 Task: Set the video snapshot width to -1.
Action: Mouse moved to (103, 11)
Screenshot: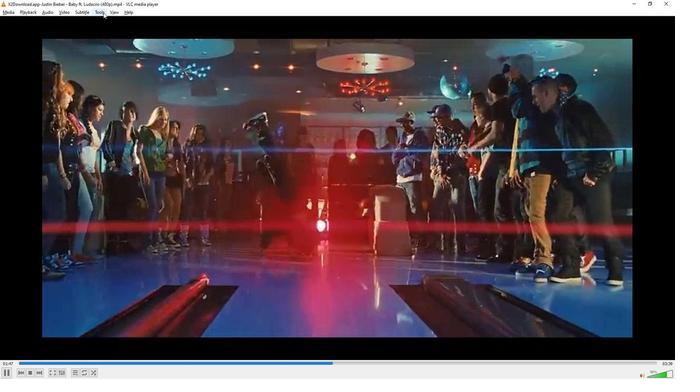 
Action: Mouse pressed left at (103, 11)
Screenshot: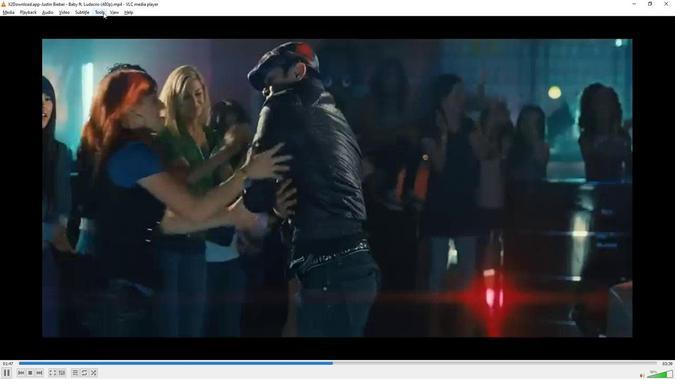 
Action: Mouse moved to (110, 97)
Screenshot: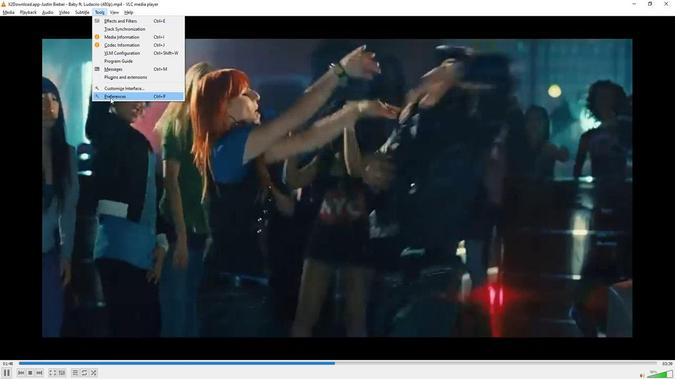 
Action: Mouse pressed left at (110, 97)
Screenshot: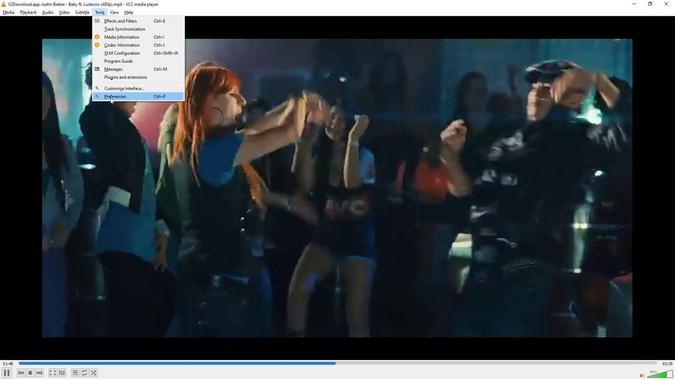 
Action: Mouse moved to (119, 289)
Screenshot: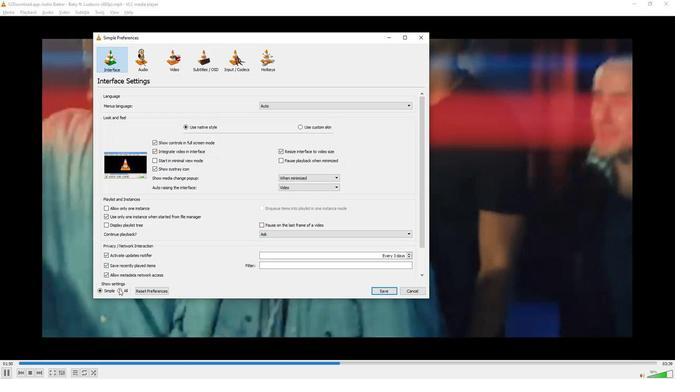 
Action: Mouse pressed left at (119, 289)
Screenshot: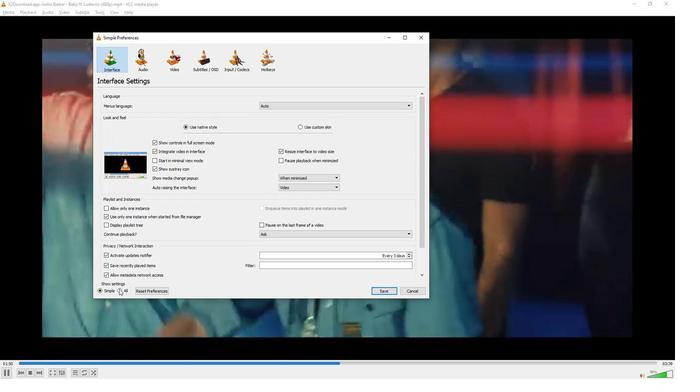 
Action: Mouse moved to (122, 228)
Screenshot: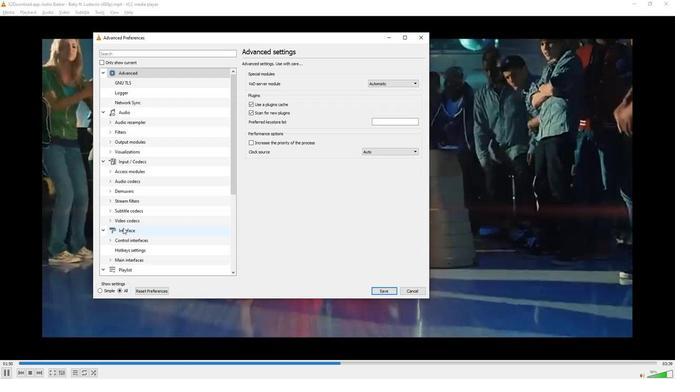 
Action: Mouse scrolled (122, 227) with delta (0, 0)
Screenshot: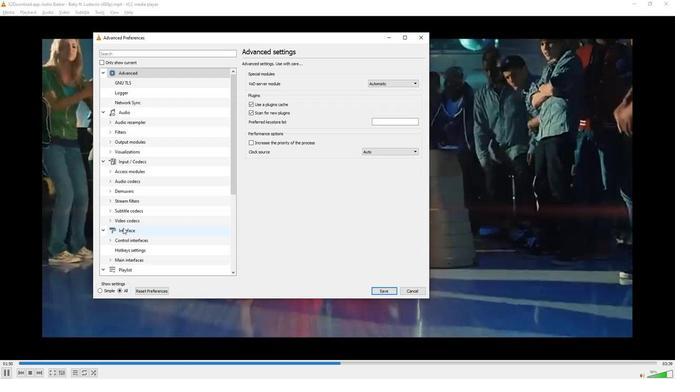 
Action: Mouse moved to (122, 227)
Screenshot: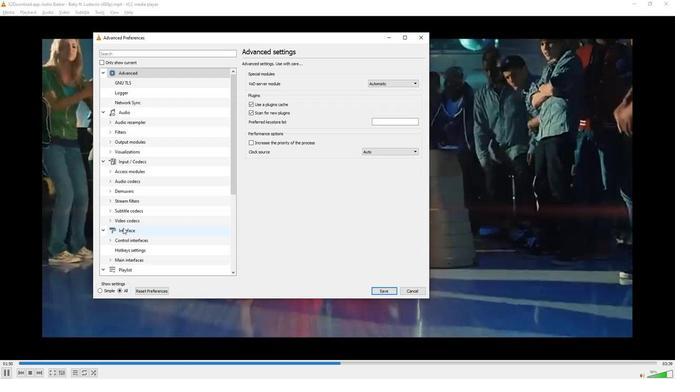 
Action: Mouse scrolled (122, 227) with delta (0, 0)
Screenshot: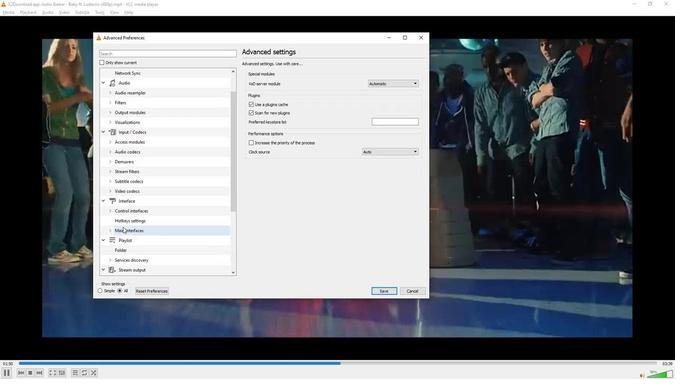 
Action: Mouse scrolled (122, 227) with delta (0, 0)
Screenshot: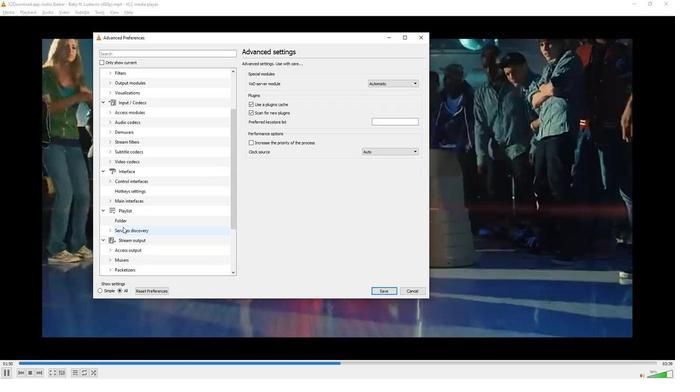 
Action: Mouse scrolled (122, 227) with delta (0, 0)
Screenshot: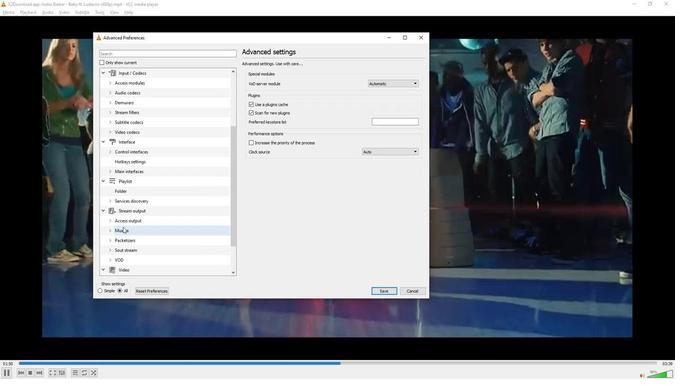 
Action: Mouse scrolled (122, 227) with delta (0, 0)
Screenshot: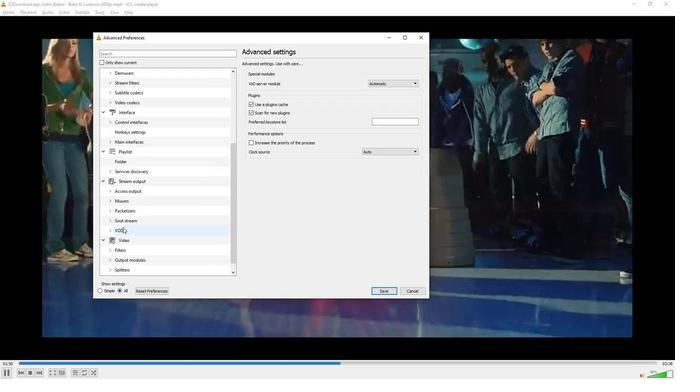 
Action: Mouse moved to (122, 229)
Screenshot: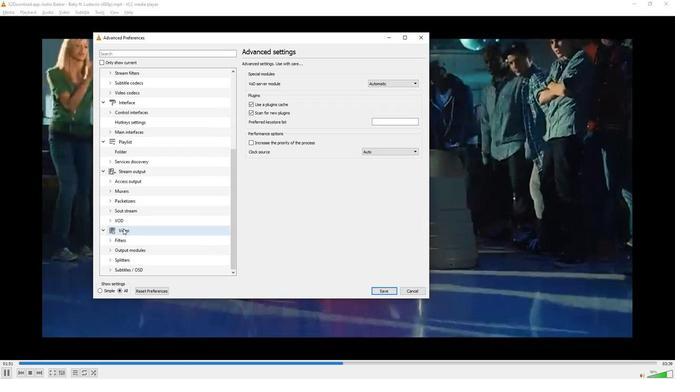 
Action: Mouse pressed left at (122, 229)
Screenshot: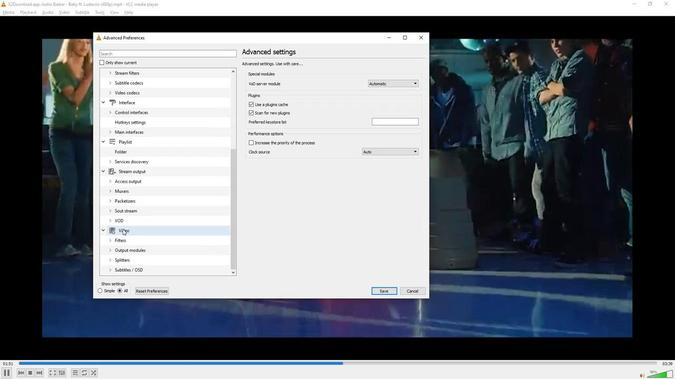
Action: Mouse moved to (296, 225)
Screenshot: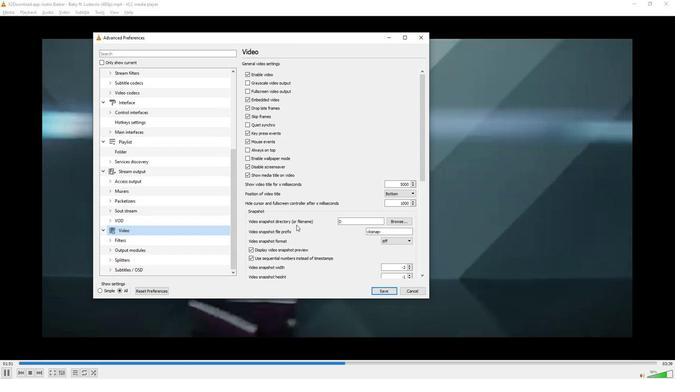 
Action: Mouse scrolled (296, 225) with delta (0, 0)
Screenshot: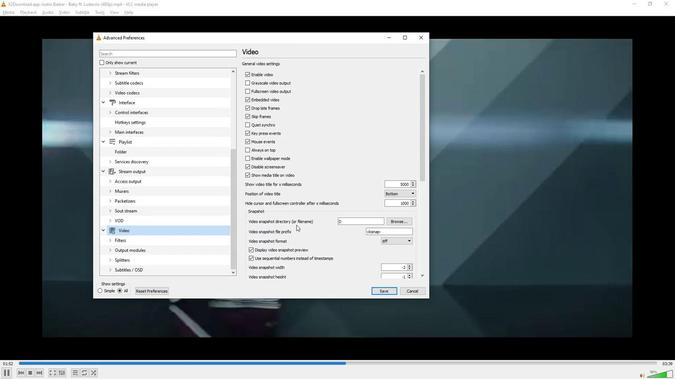 
Action: Mouse scrolled (296, 225) with delta (0, 0)
Screenshot: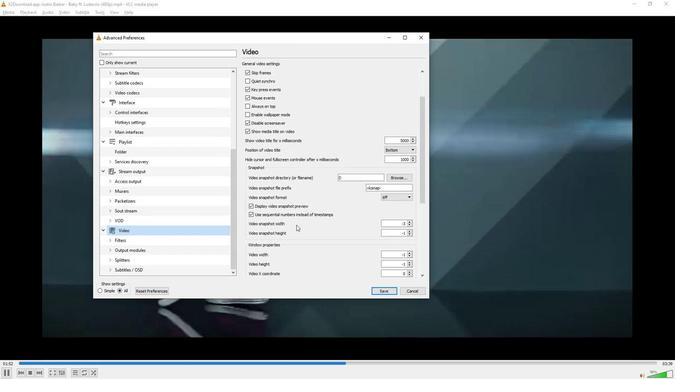 
Action: Mouse scrolled (296, 225) with delta (0, 0)
Screenshot: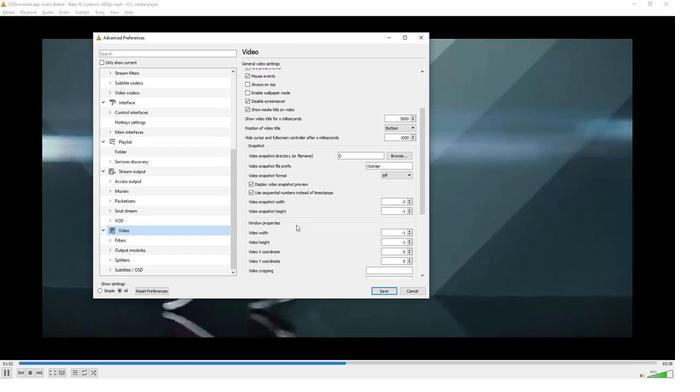 
Action: Mouse moved to (409, 202)
Screenshot: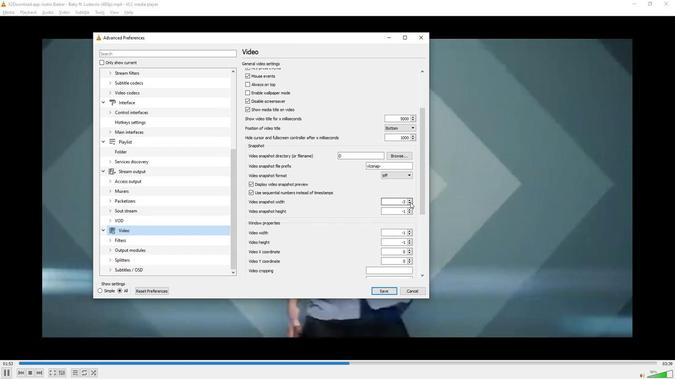 
Action: Mouse pressed left at (409, 202)
Screenshot: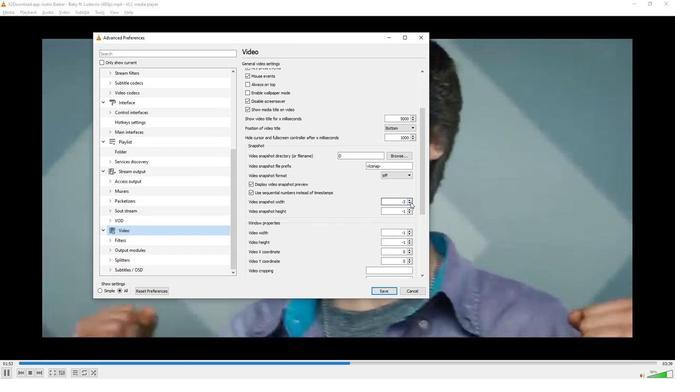 
Action: Mouse moved to (408, 199)
Screenshot: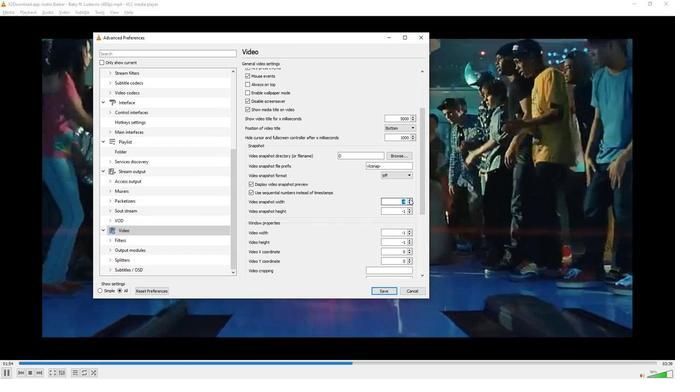 
Action: Mouse pressed left at (408, 199)
Screenshot: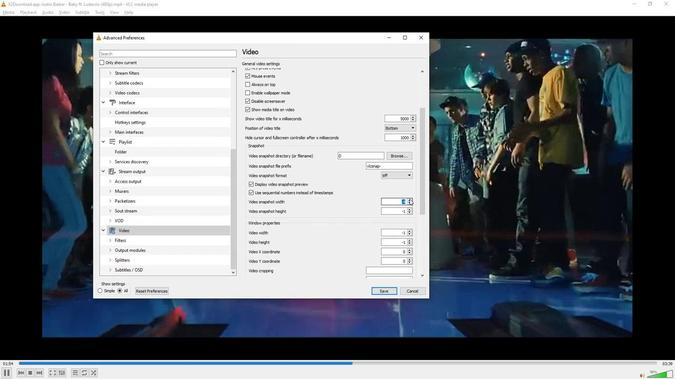 
Action: Mouse pressed left at (408, 199)
Screenshot: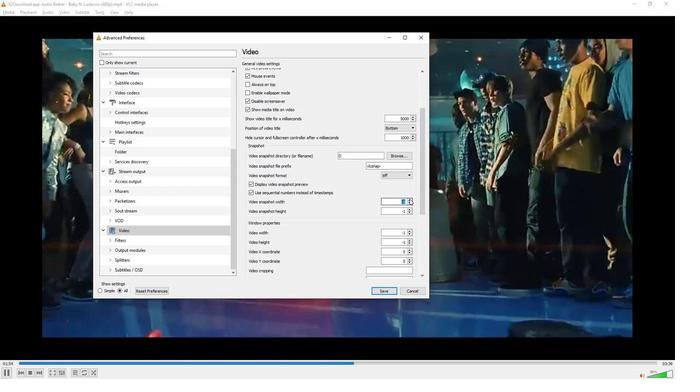 
Action: Mouse pressed left at (408, 199)
Screenshot: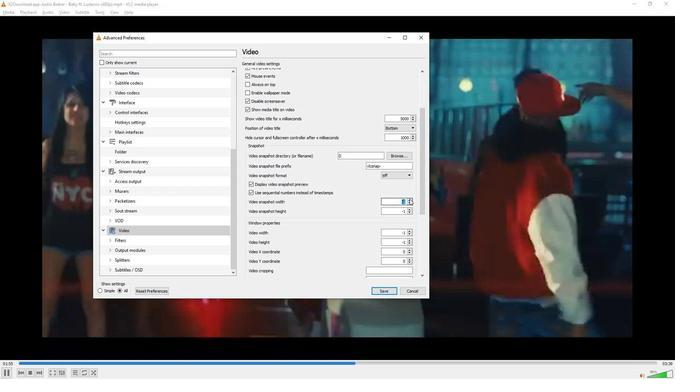 
Action: Mouse moved to (390, 192)
Screenshot: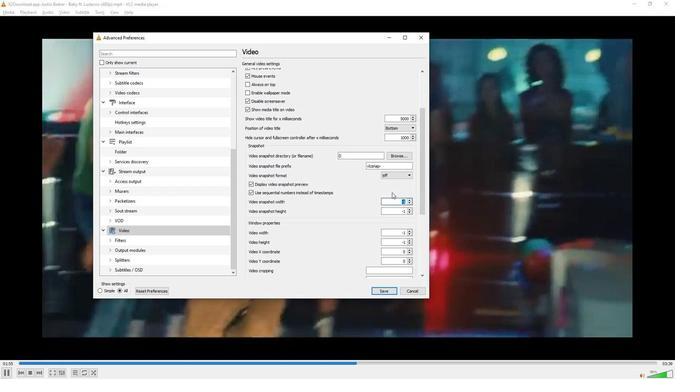 
Action: Mouse pressed left at (390, 192)
Screenshot: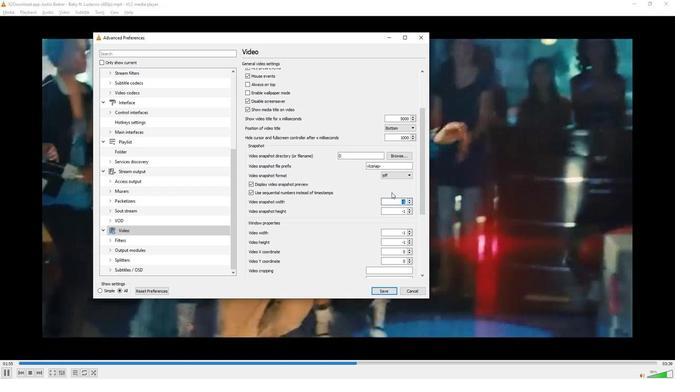 
Action: Mouse moved to (390, 192)
Screenshot: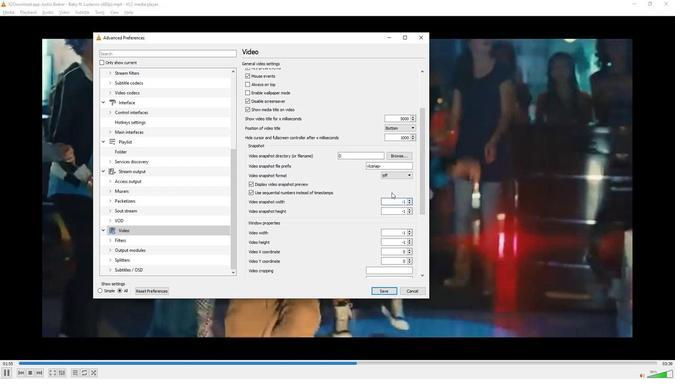 
